Task: In the  document productivity.rtf, change border color to  'Red' and border width to  '0.75' Select the first Column and fill it with the color  Light Yellow
Action: Mouse moved to (265, 311)
Screenshot: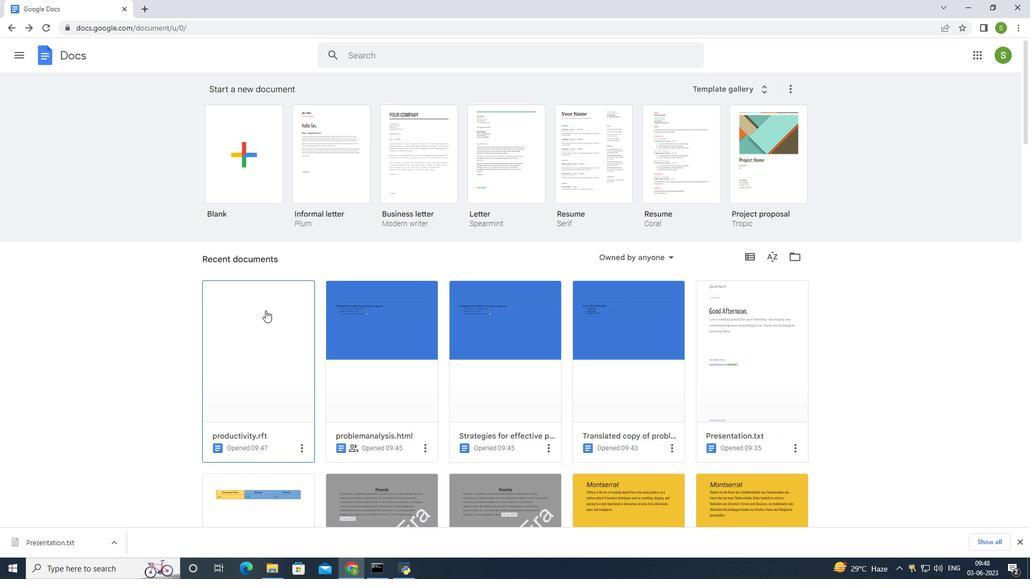 
Action: Mouse pressed left at (265, 311)
Screenshot: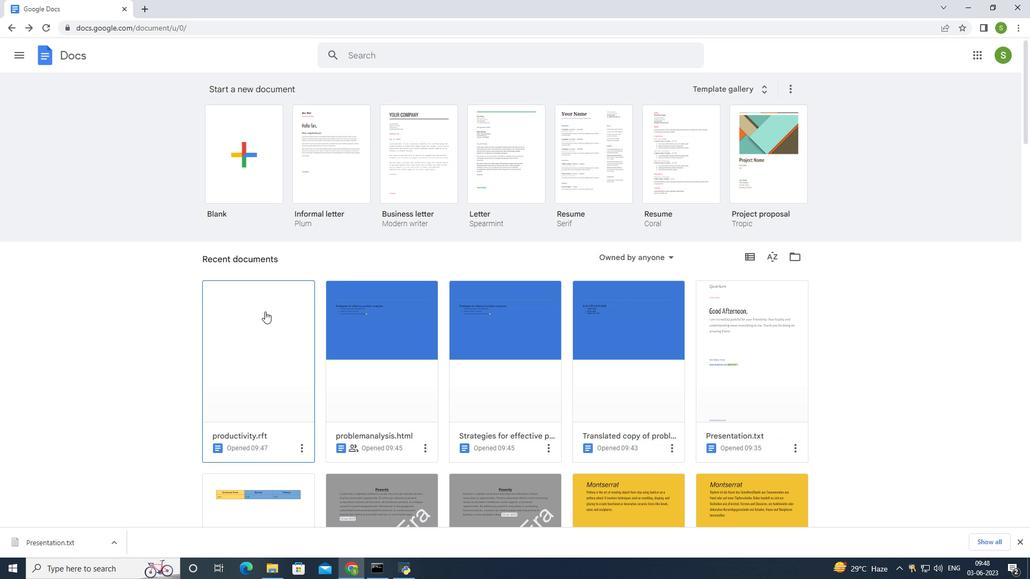 
Action: Mouse moved to (298, 184)
Screenshot: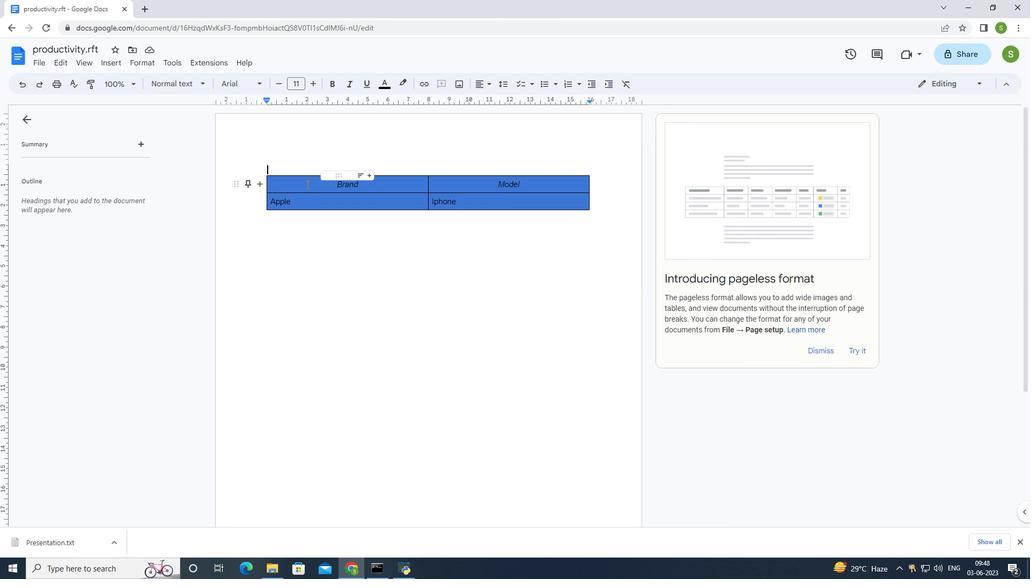 
Action: Mouse pressed left at (298, 184)
Screenshot: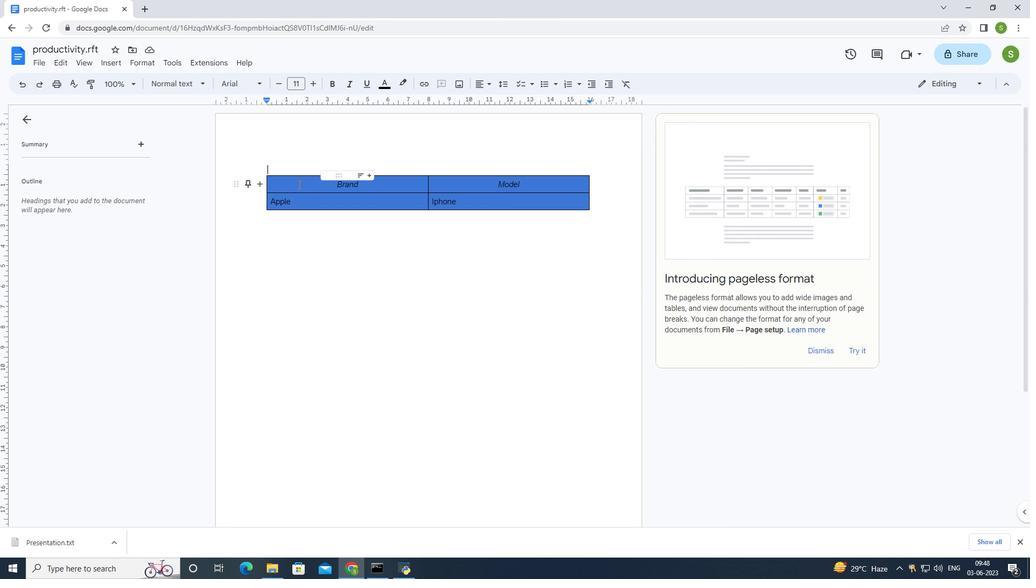 
Action: Mouse moved to (656, 89)
Screenshot: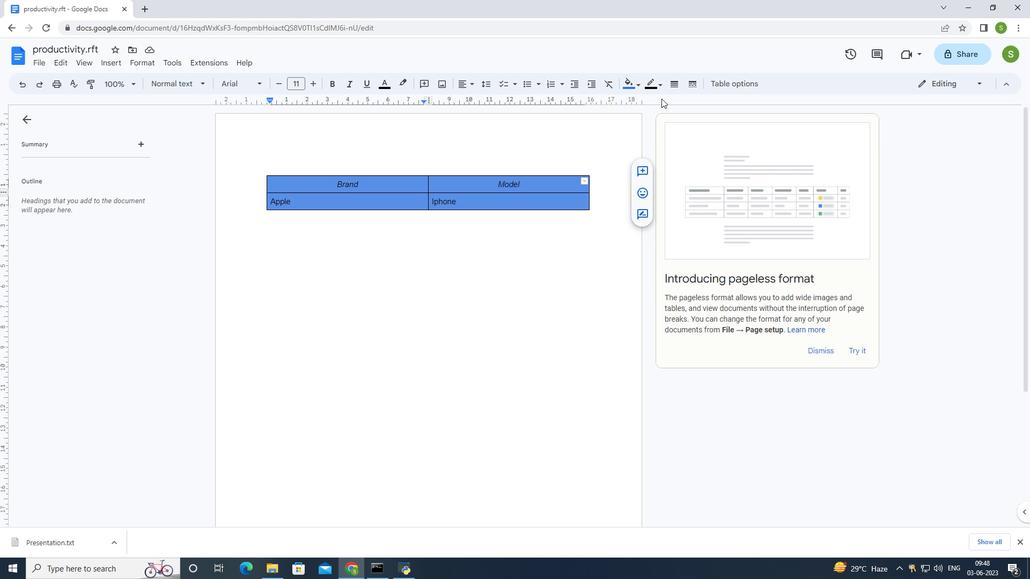 
Action: Mouse pressed left at (656, 89)
Screenshot: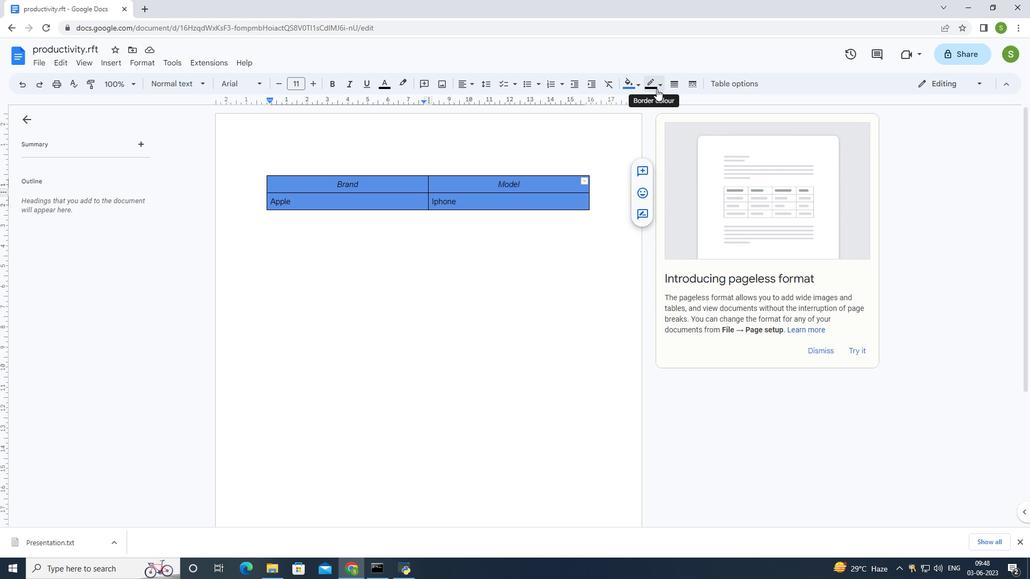 
Action: Mouse moved to (663, 118)
Screenshot: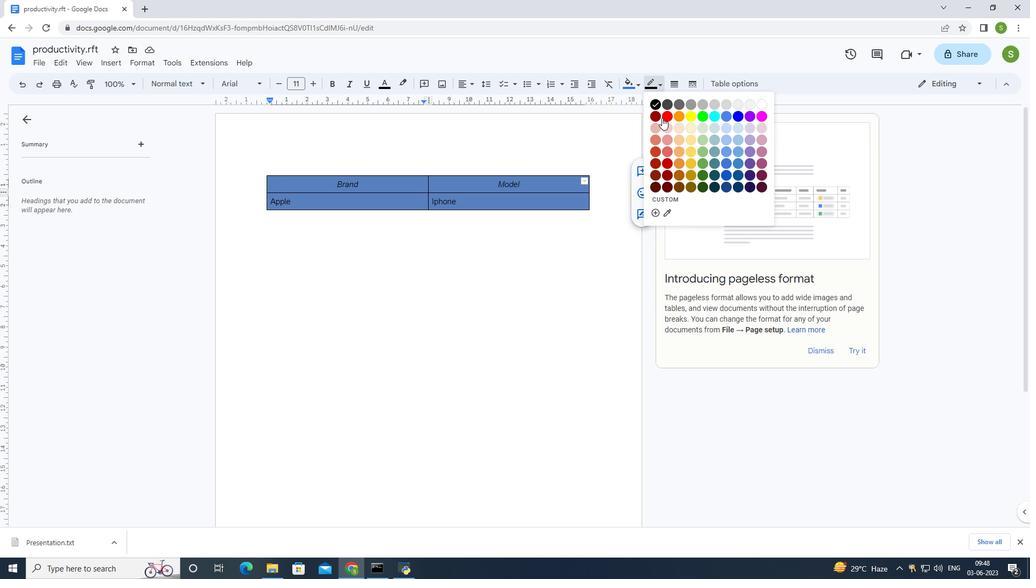 
Action: Mouse pressed left at (663, 118)
Screenshot: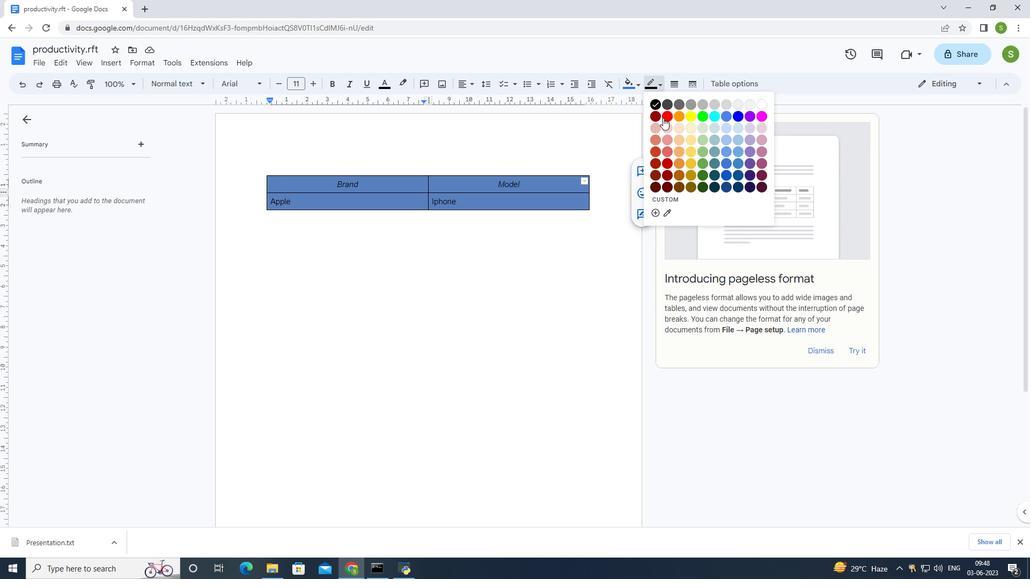 
Action: Mouse moved to (673, 85)
Screenshot: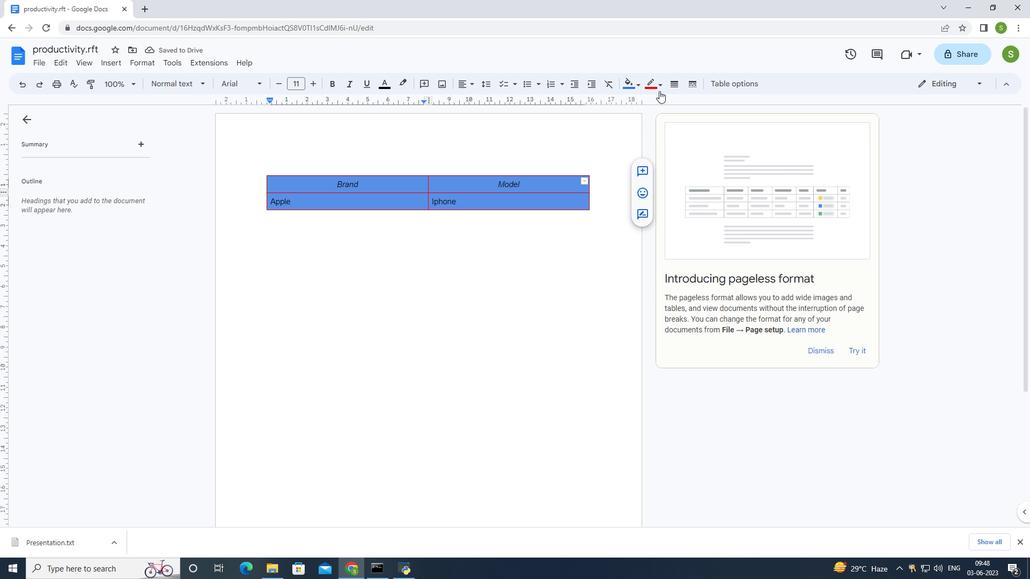 
Action: Mouse pressed left at (673, 85)
Screenshot: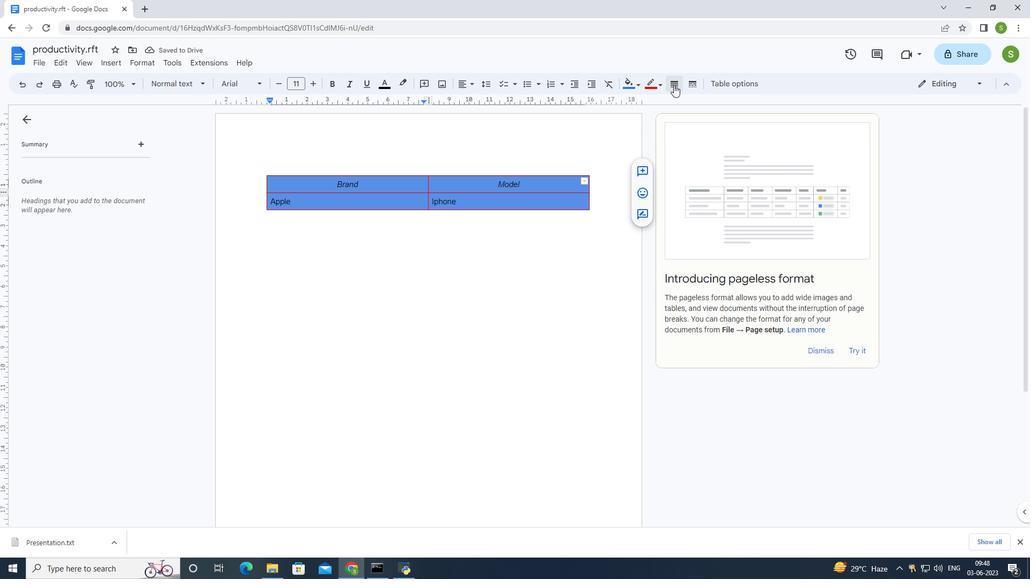 
Action: Mouse moved to (683, 137)
Screenshot: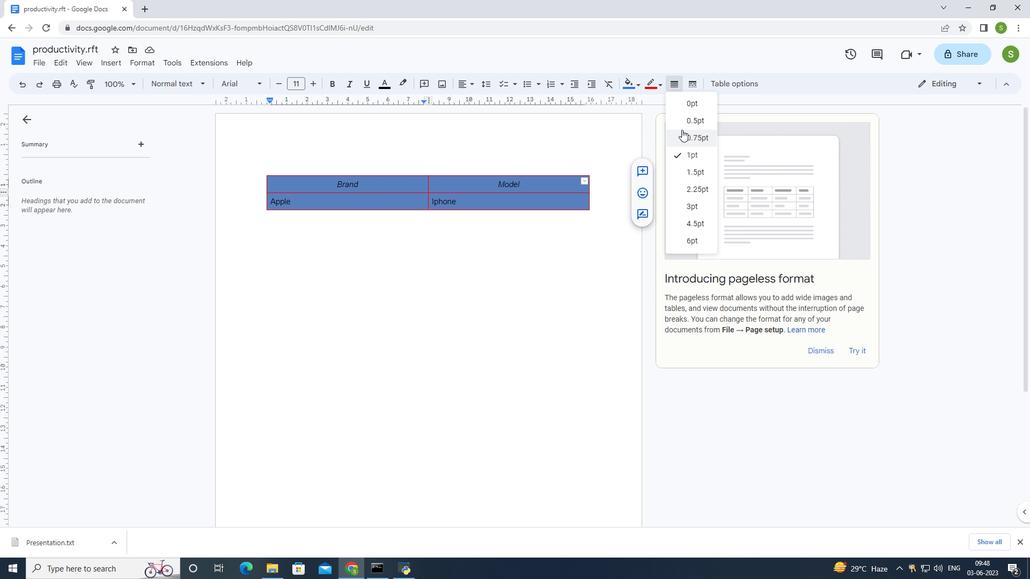 
Action: Mouse pressed left at (683, 137)
Screenshot: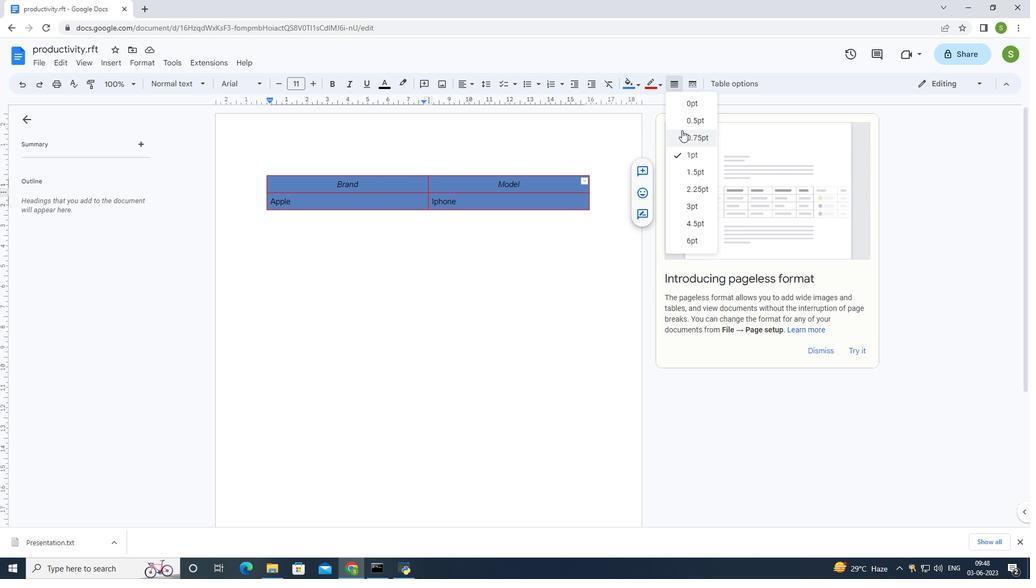 
Action: Mouse moved to (317, 245)
Screenshot: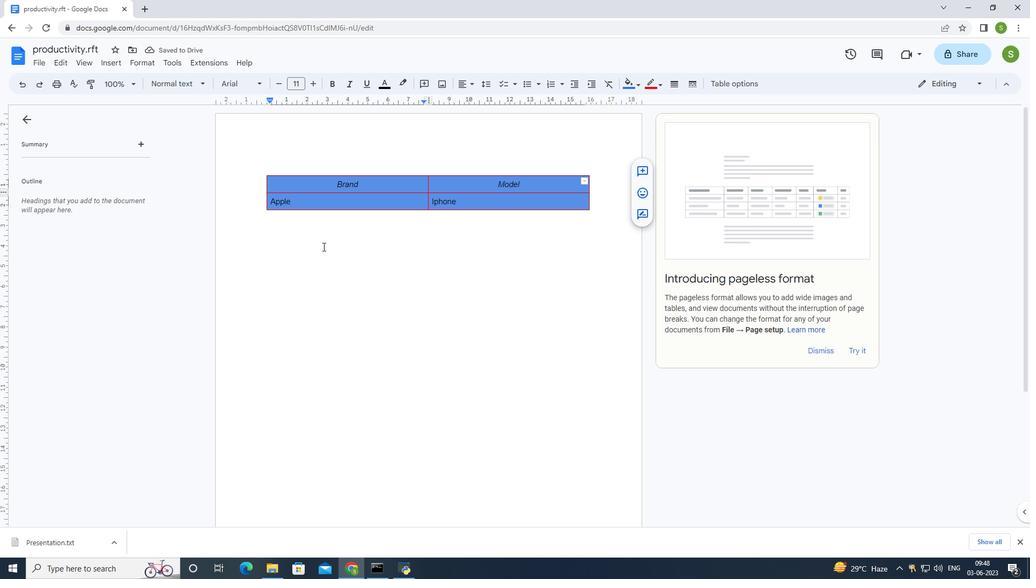 
Action: Mouse pressed left at (317, 245)
Screenshot: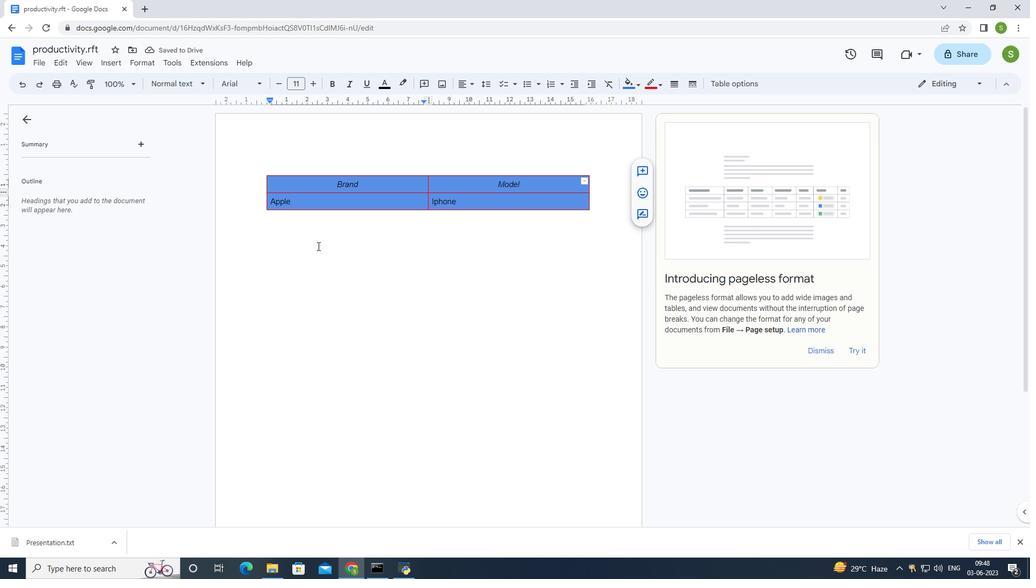 
Action: Mouse moved to (306, 184)
Screenshot: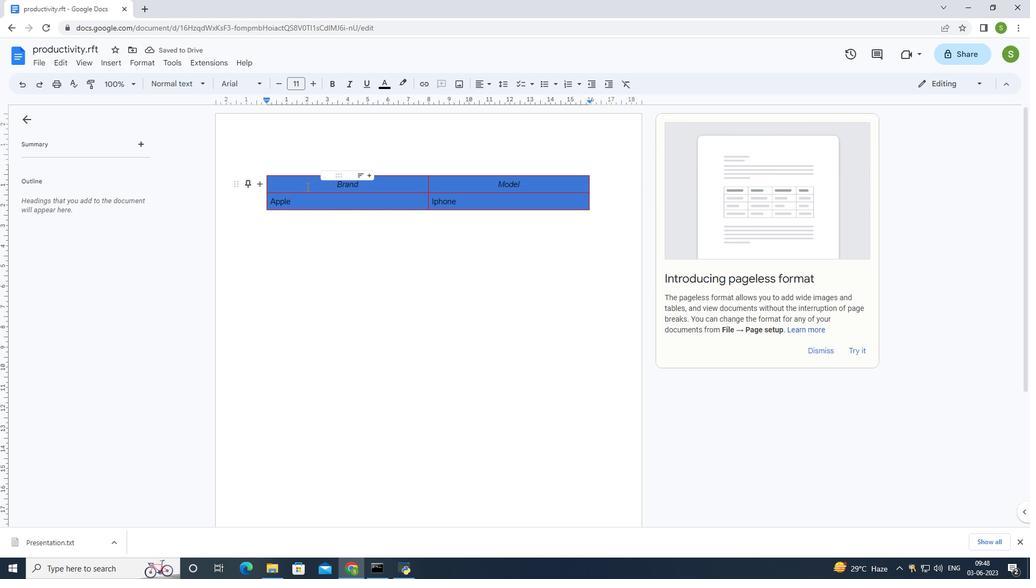 
Action: Mouse pressed left at (306, 184)
Screenshot: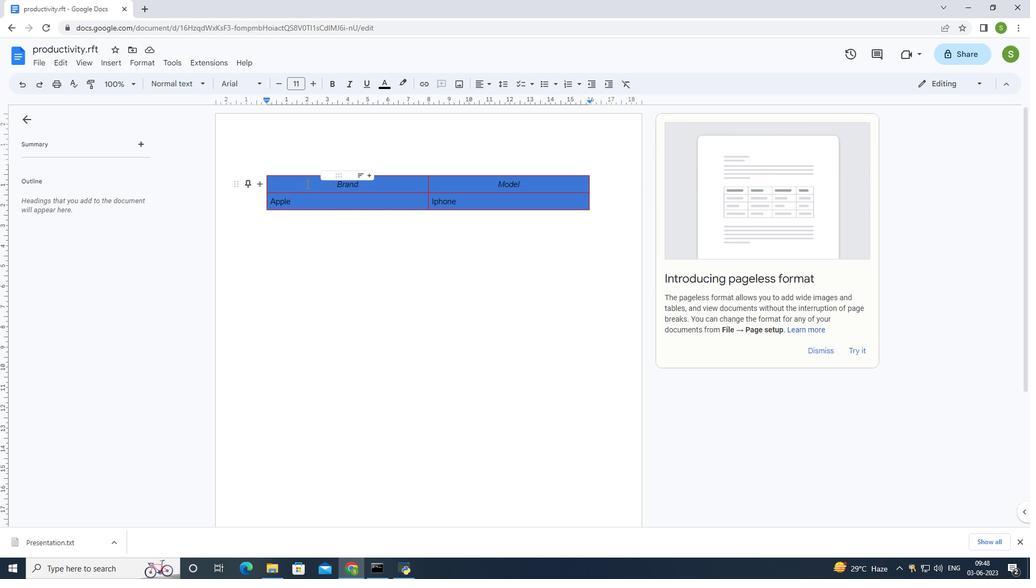 
Action: Mouse moved to (631, 86)
Screenshot: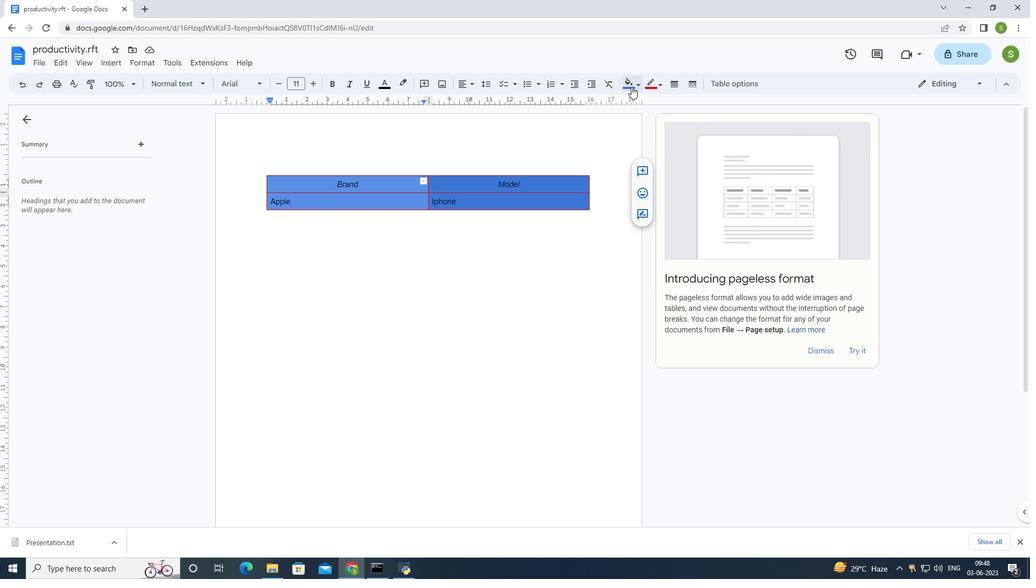 
Action: Mouse pressed left at (631, 86)
Screenshot: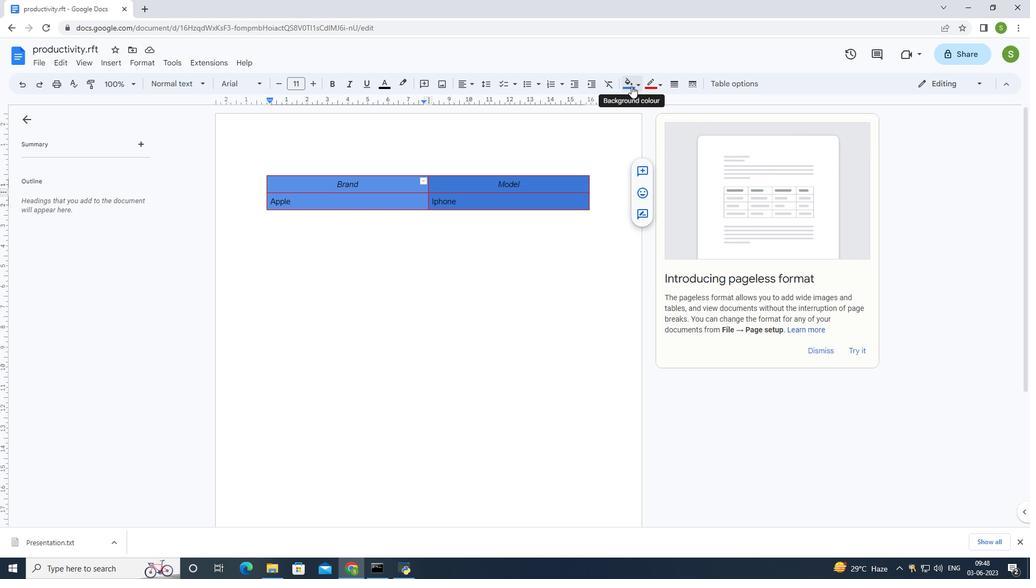 
Action: Mouse moved to (668, 179)
Screenshot: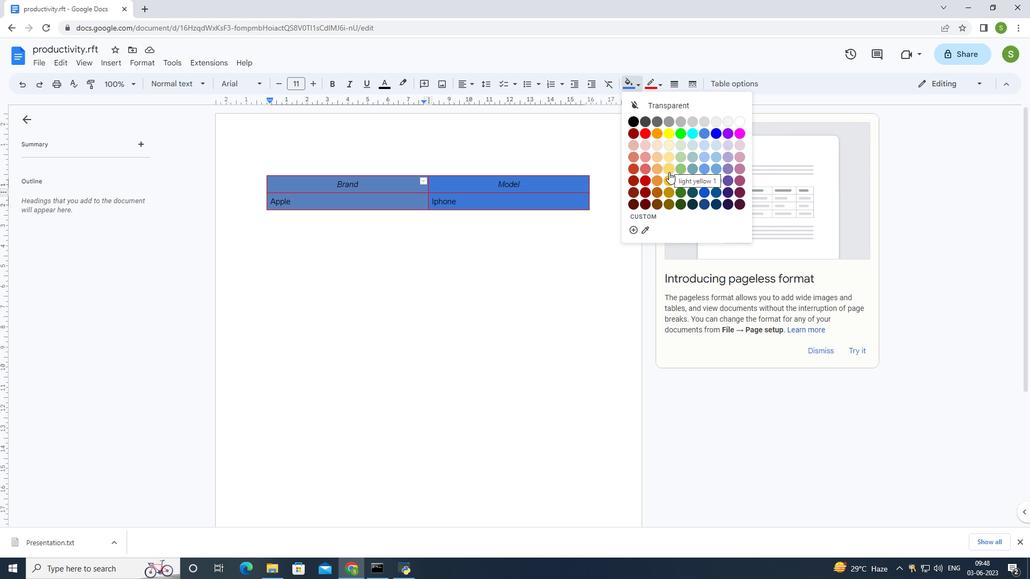 
Action: Mouse pressed left at (668, 179)
Screenshot: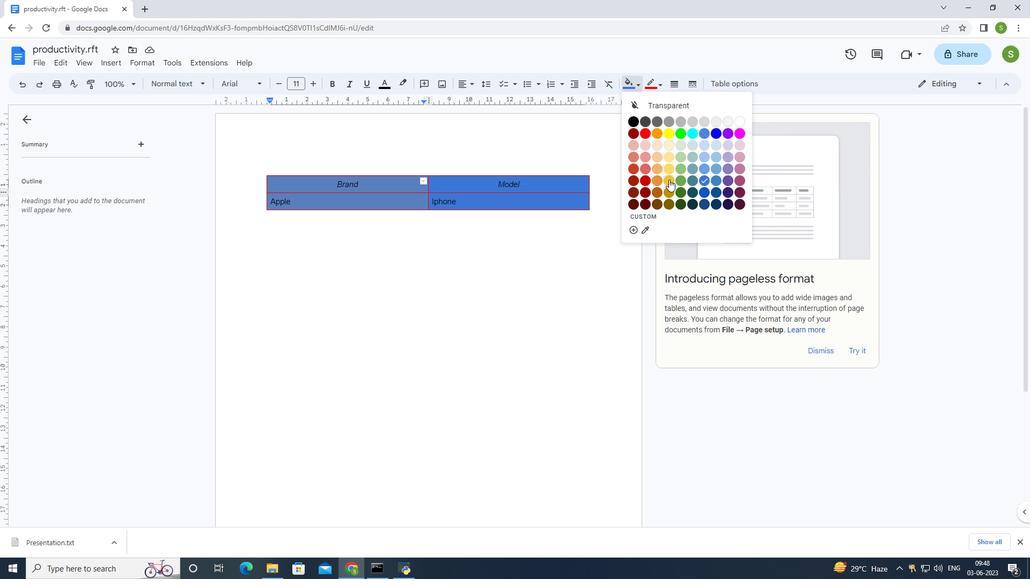 
Action: Mouse moved to (499, 249)
Screenshot: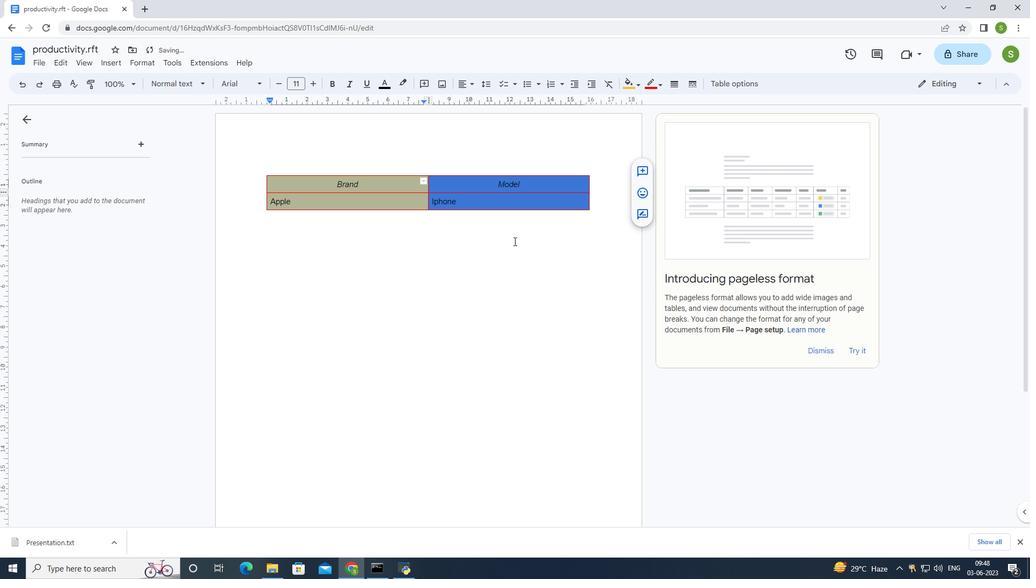 
Action: Mouse pressed left at (499, 249)
Screenshot: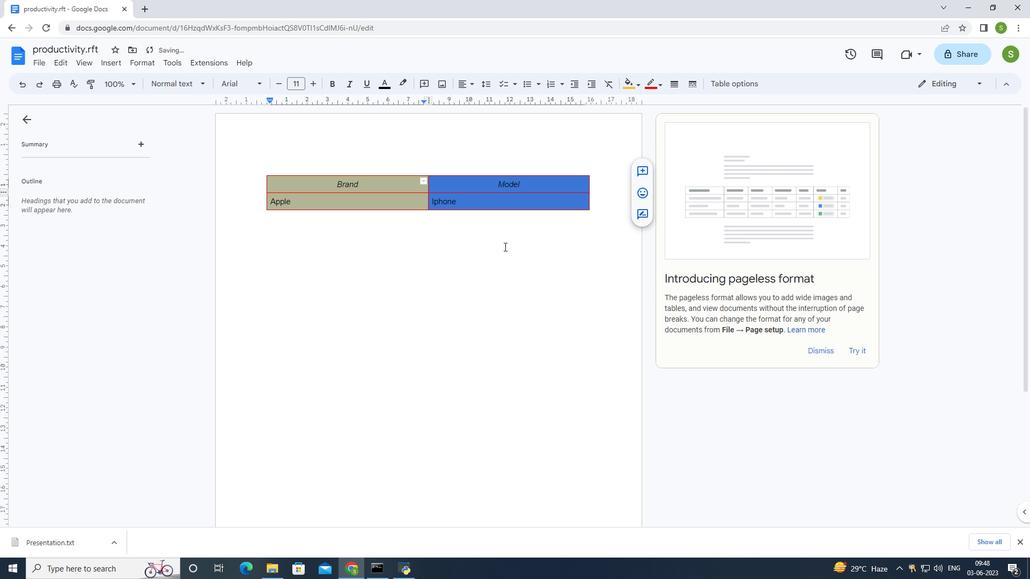 
Action: Mouse moved to (513, 238)
Screenshot: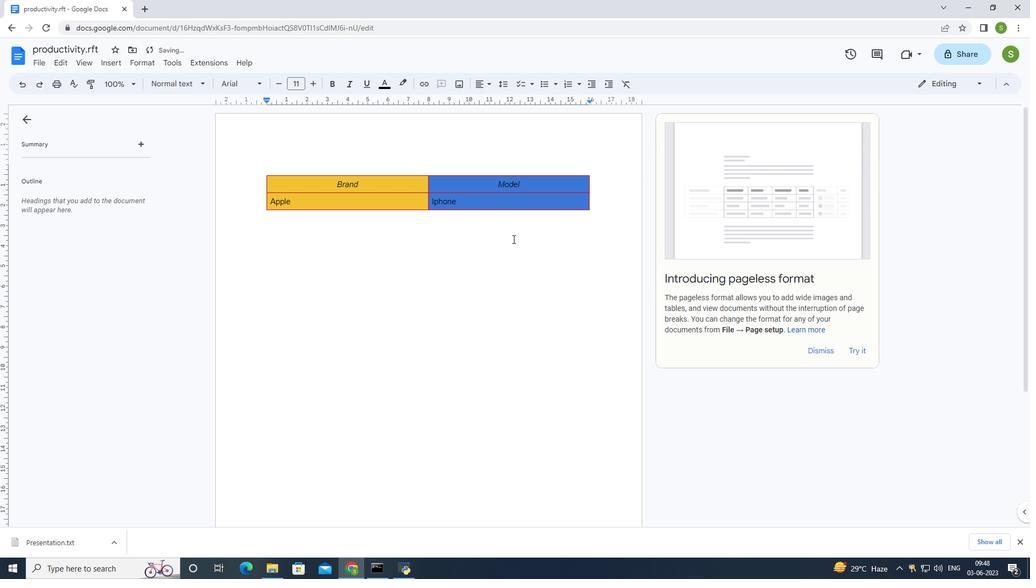 
